 Task: Set the Tax Table to "None" under new customer in creating a New Invoice.
Action: Mouse moved to (144, 19)
Screenshot: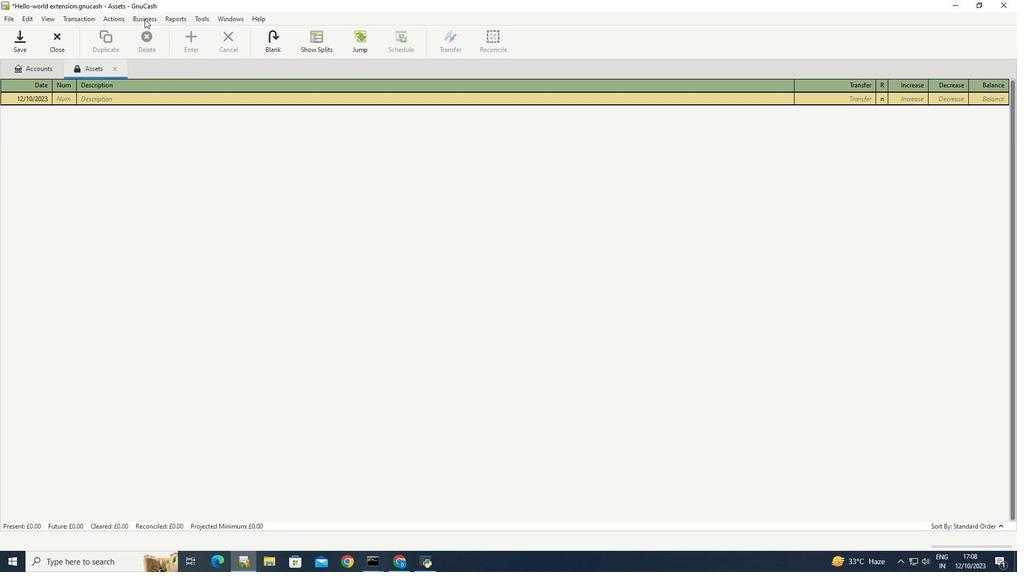 
Action: Mouse pressed left at (144, 19)
Screenshot: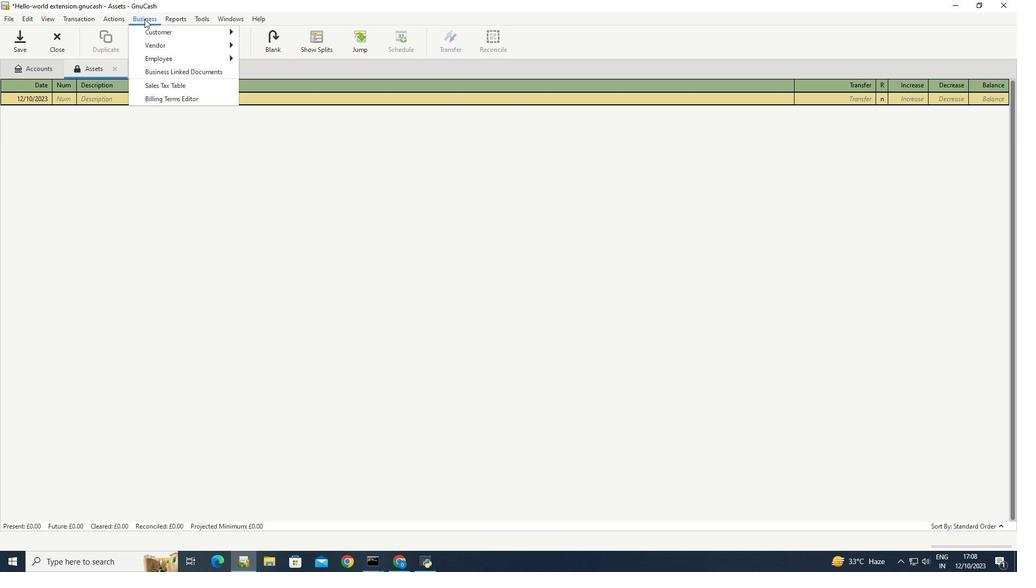 
Action: Mouse moved to (273, 72)
Screenshot: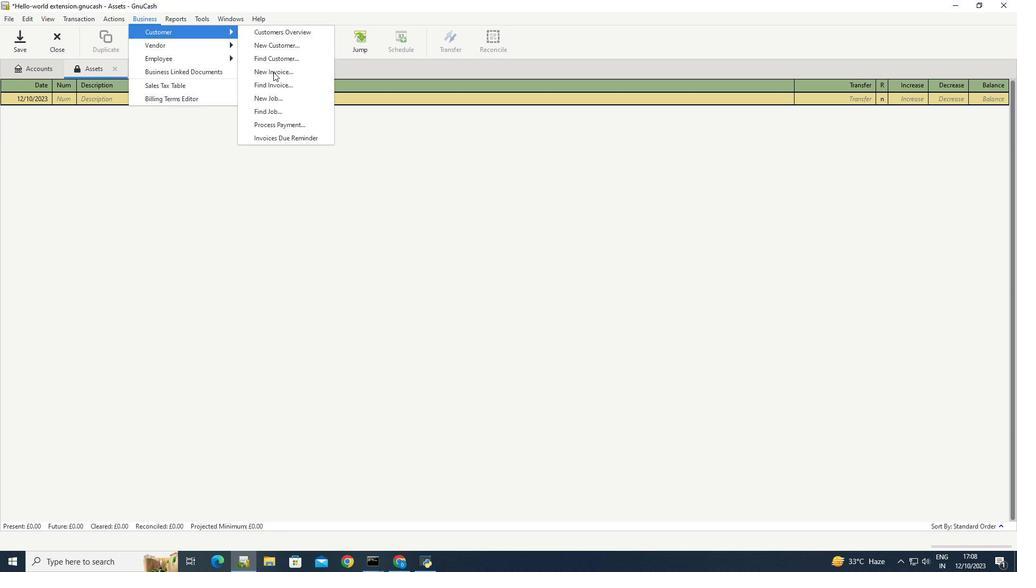 
Action: Mouse pressed left at (273, 72)
Screenshot: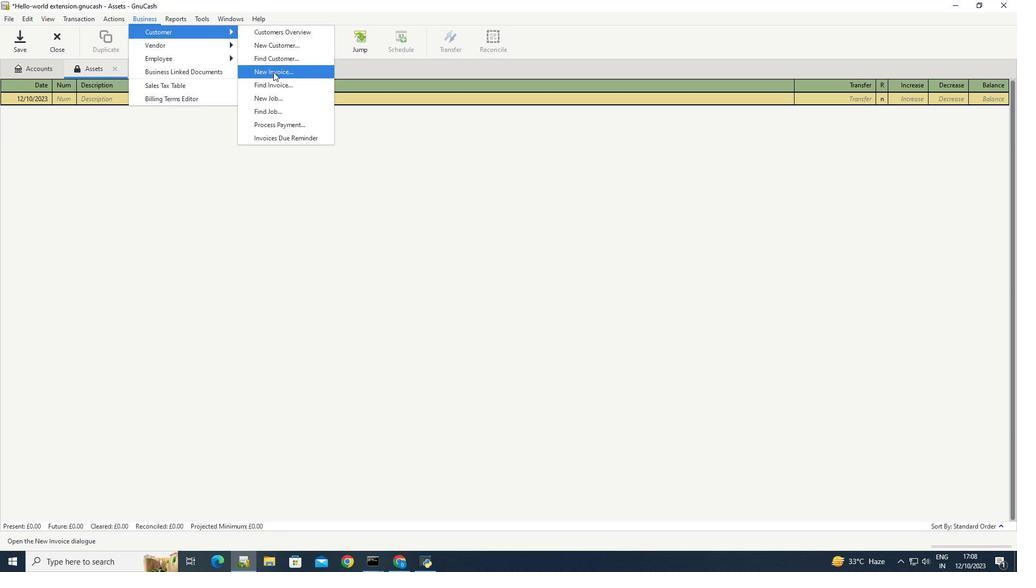 
Action: Mouse moved to (565, 281)
Screenshot: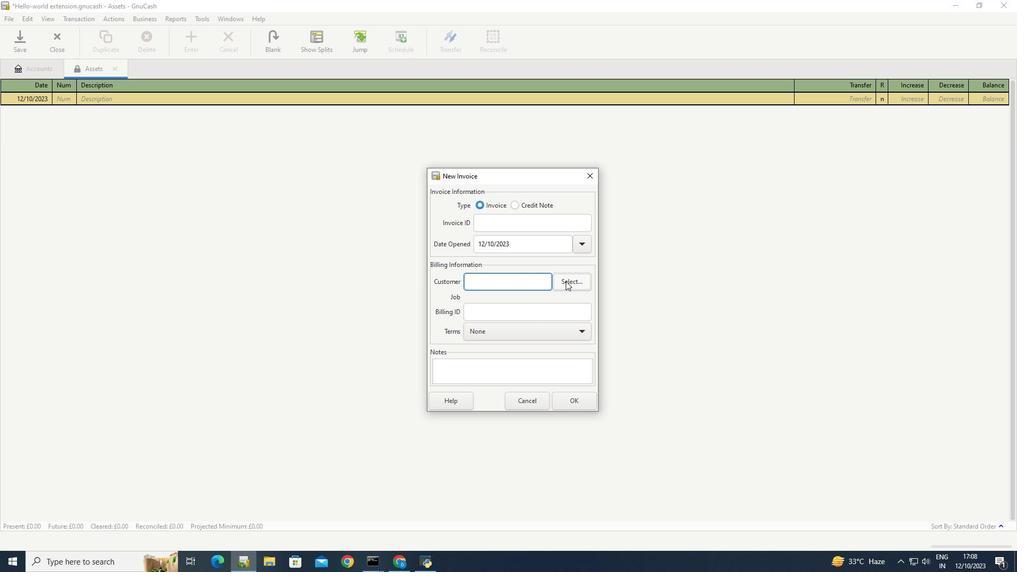 
Action: Mouse pressed left at (565, 281)
Screenshot: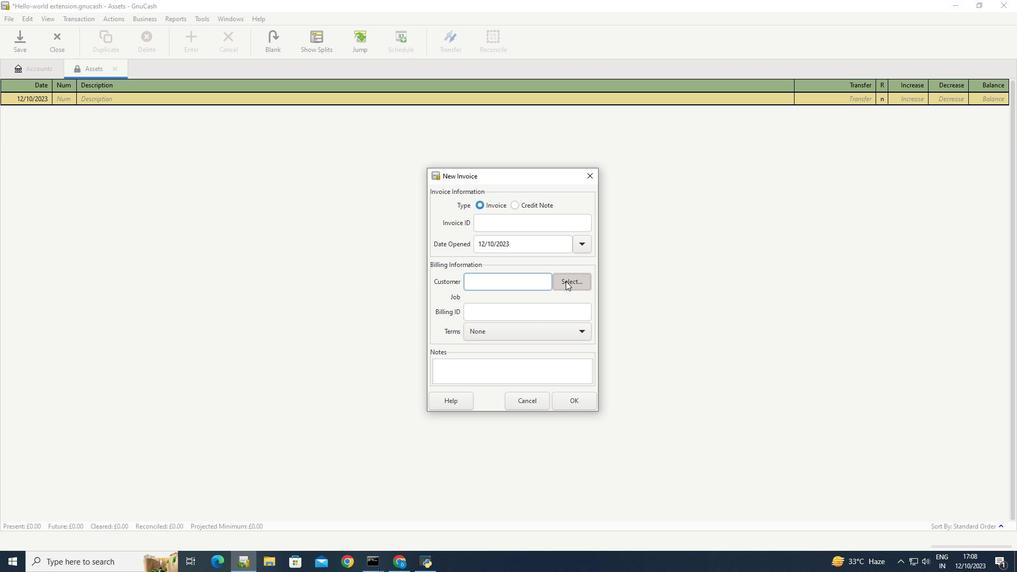 
Action: Mouse moved to (537, 355)
Screenshot: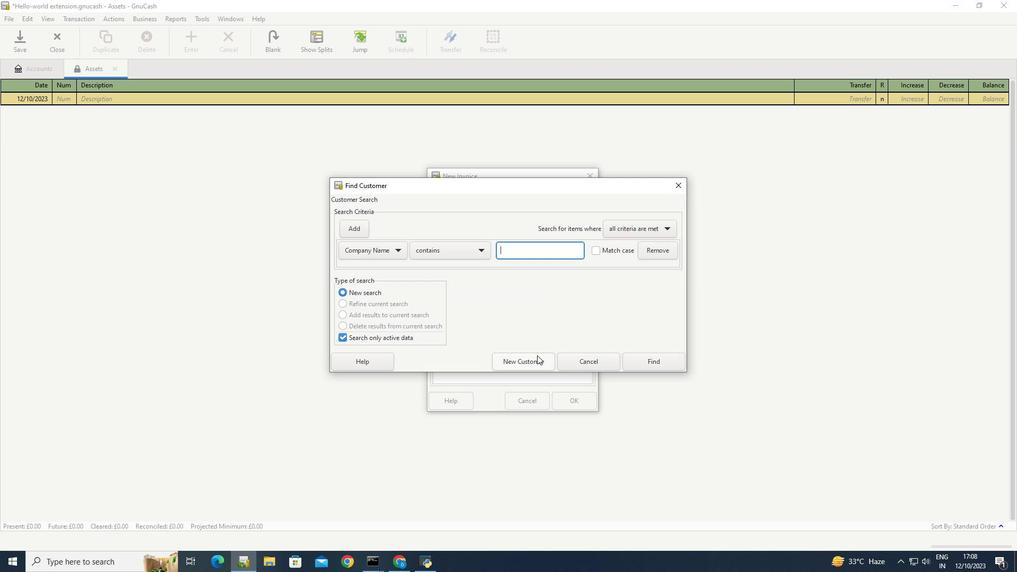 
Action: Mouse pressed left at (537, 355)
Screenshot: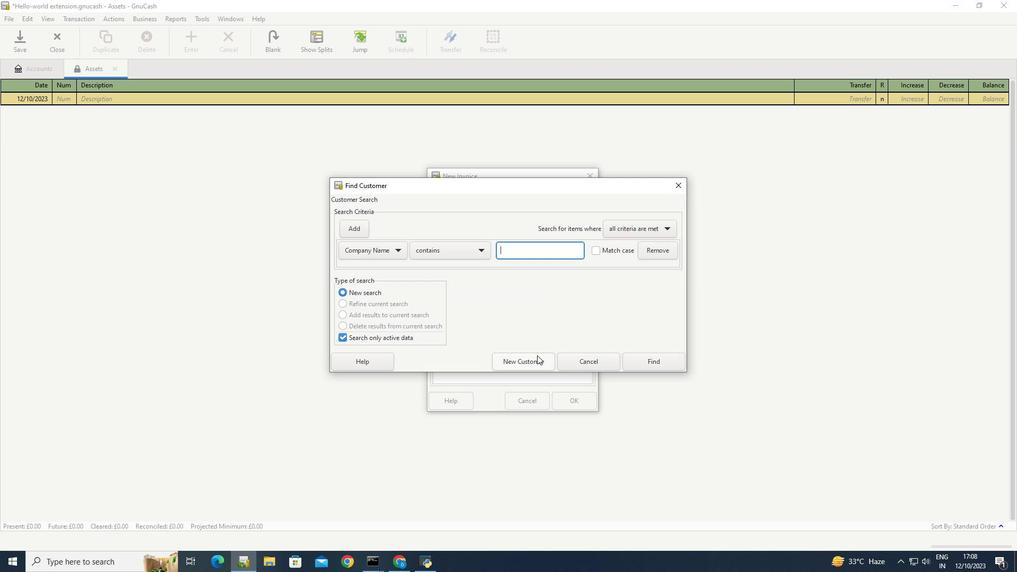 
Action: Mouse moved to (502, 153)
Screenshot: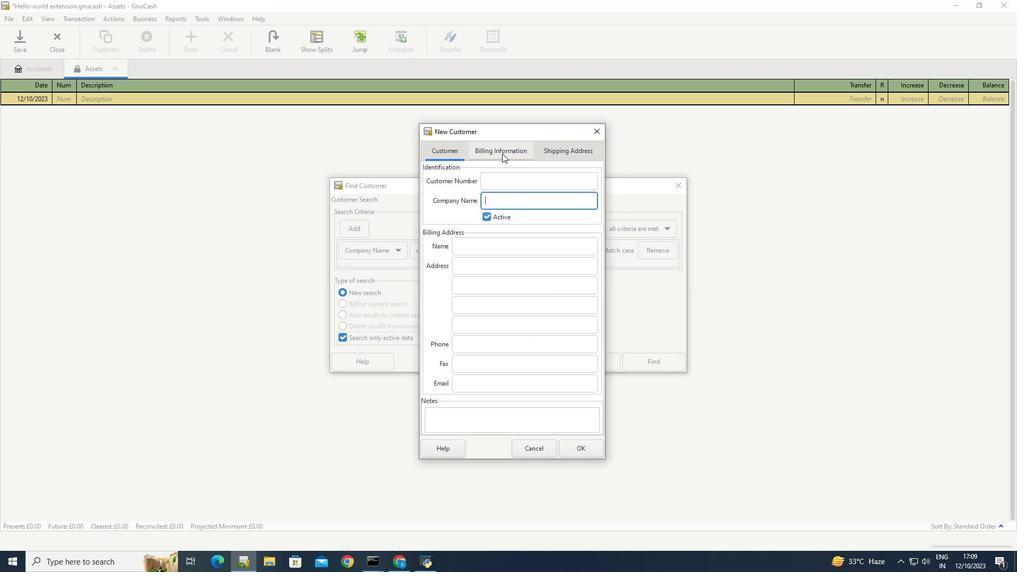 
Action: Mouse pressed left at (502, 153)
Screenshot: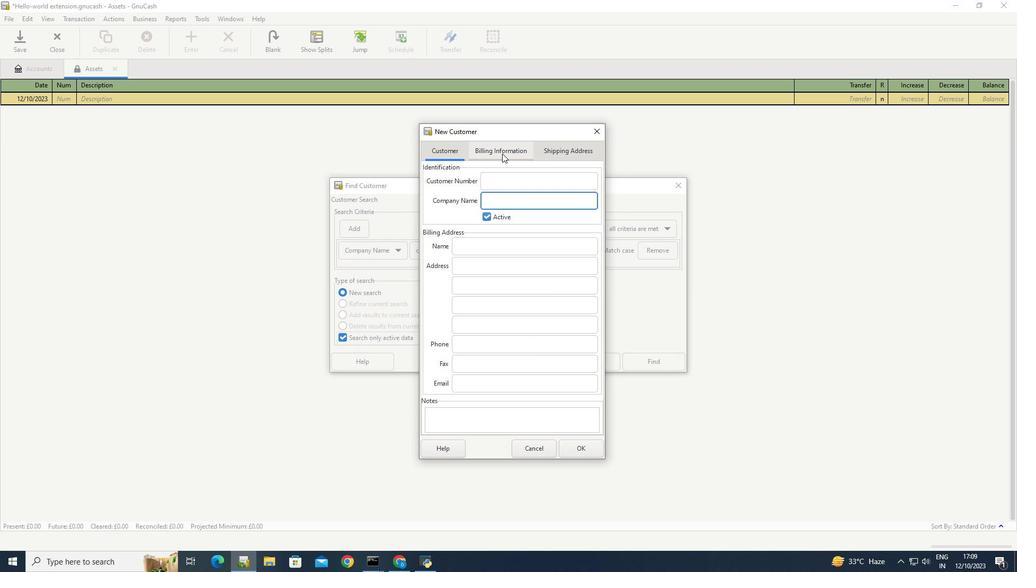 
Action: Mouse moved to (433, 280)
Screenshot: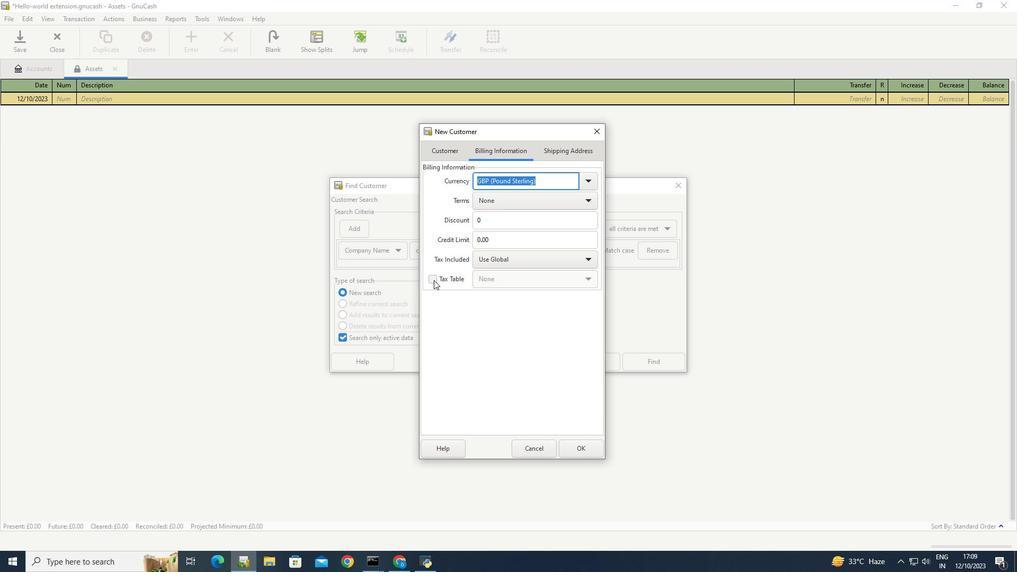 
Action: Mouse pressed left at (433, 280)
Screenshot: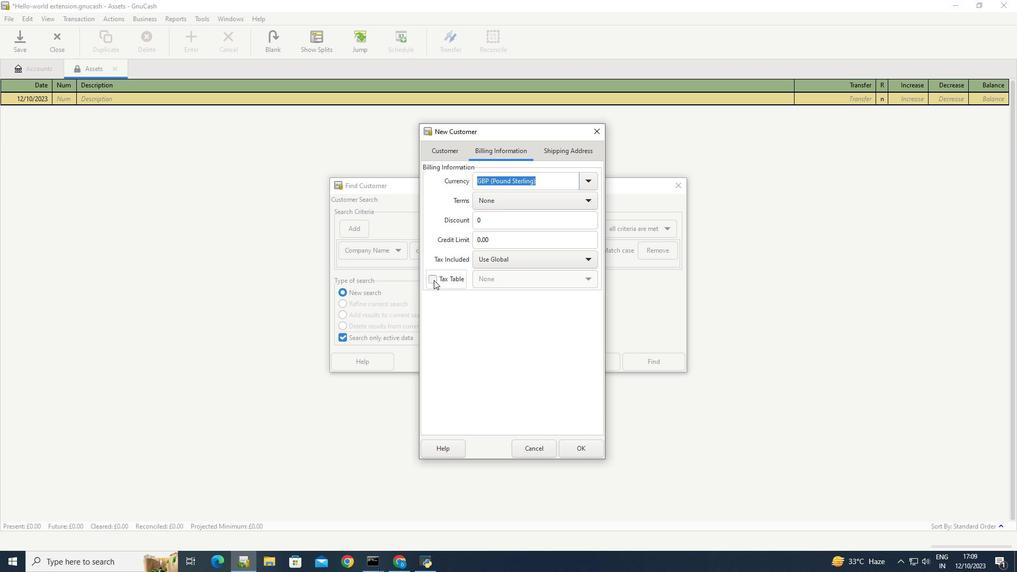 
Action: Mouse moved to (582, 278)
Screenshot: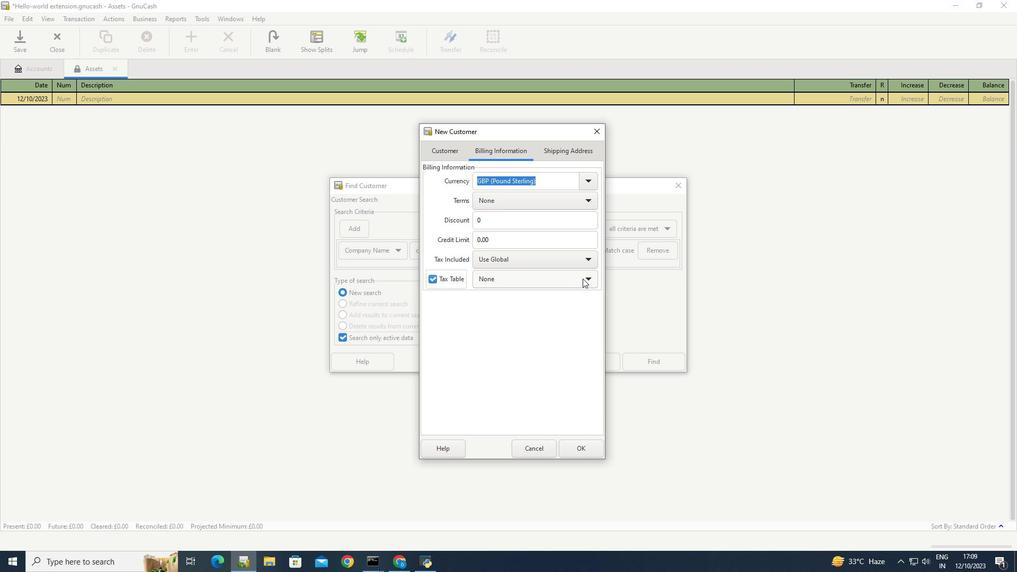 
Action: Mouse pressed left at (582, 278)
Screenshot: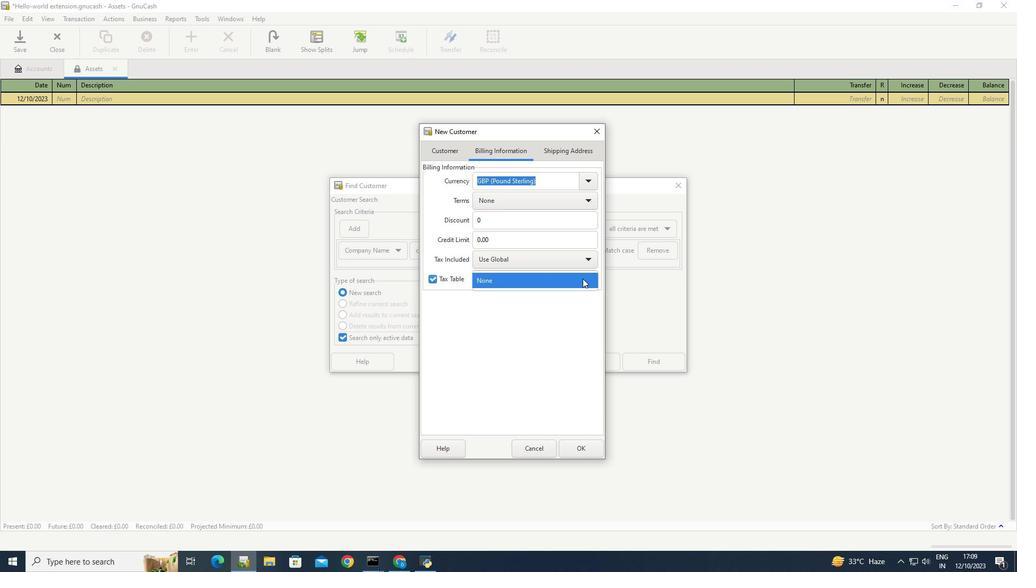 
Action: Mouse moved to (499, 283)
Screenshot: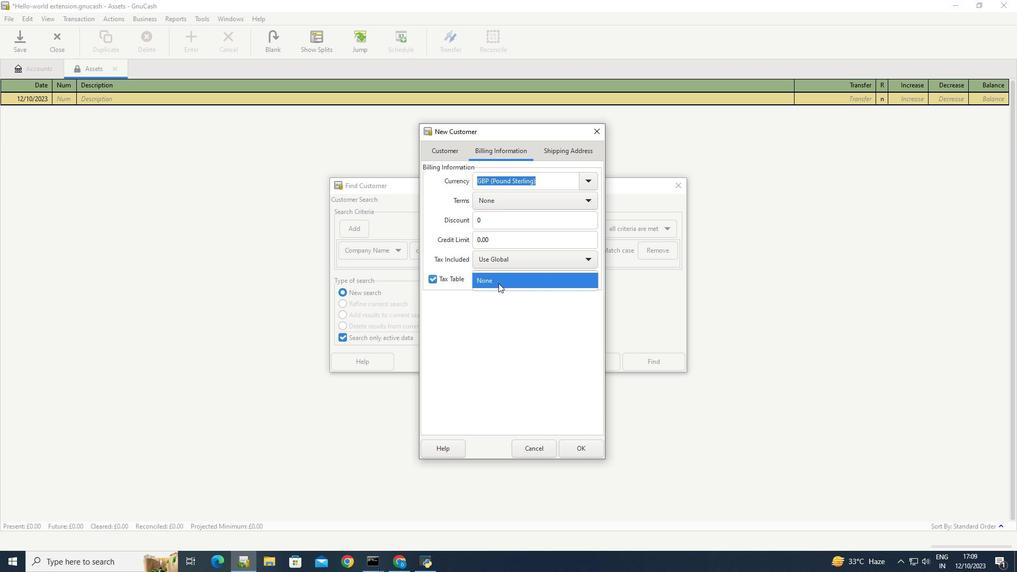 
Action: Mouse pressed left at (499, 283)
Screenshot: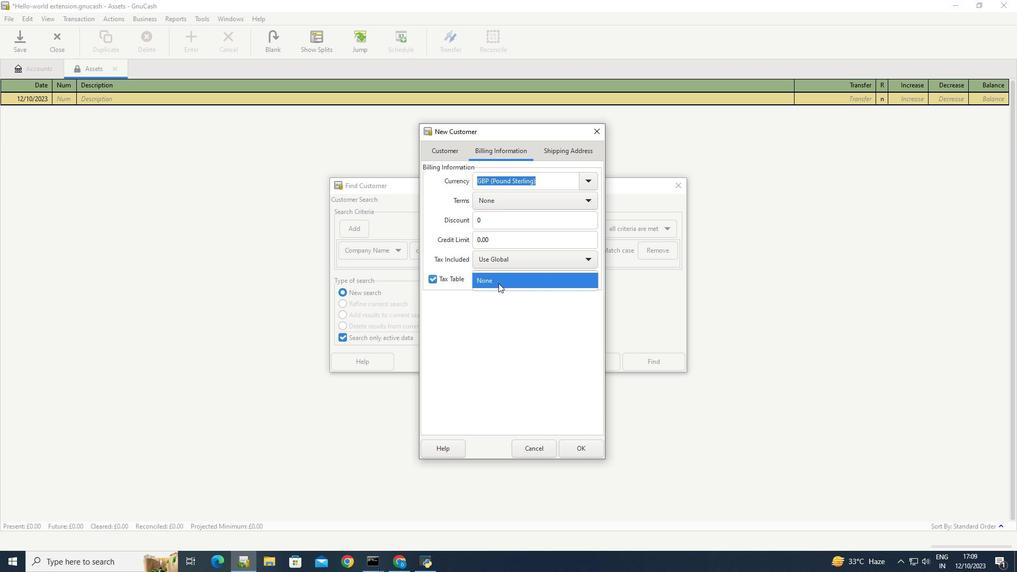 
Action: Mouse moved to (486, 348)
Screenshot: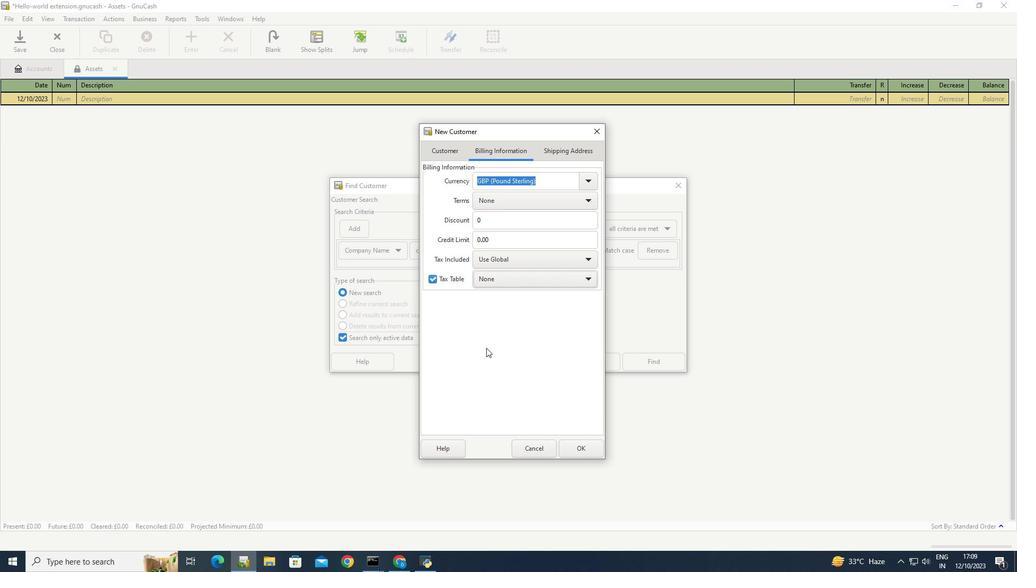 
Action: Mouse pressed left at (486, 348)
Screenshot: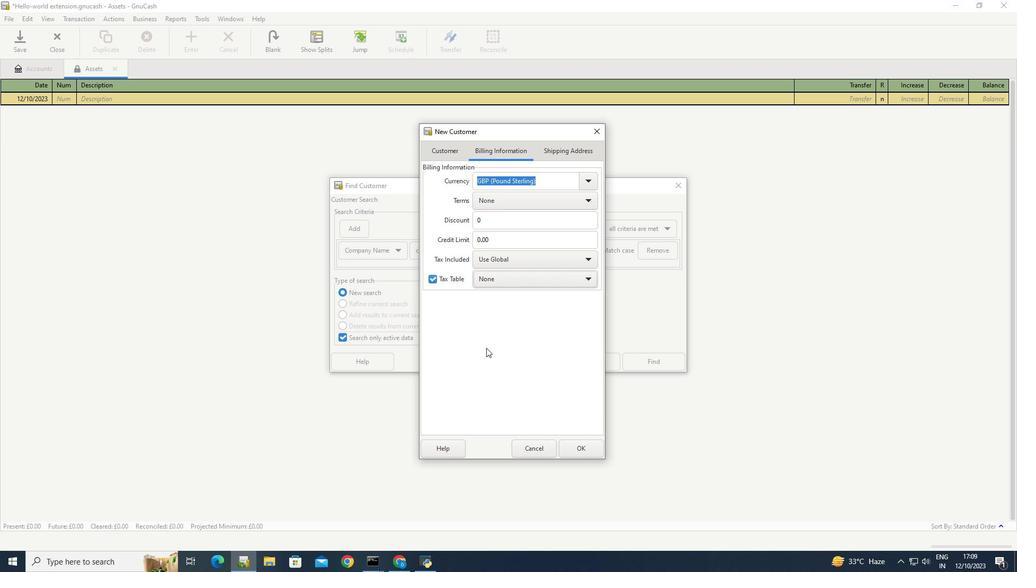 
